 Task: Learn more about a career.
Action: Mouse moved to (731, 102)
Screenshot: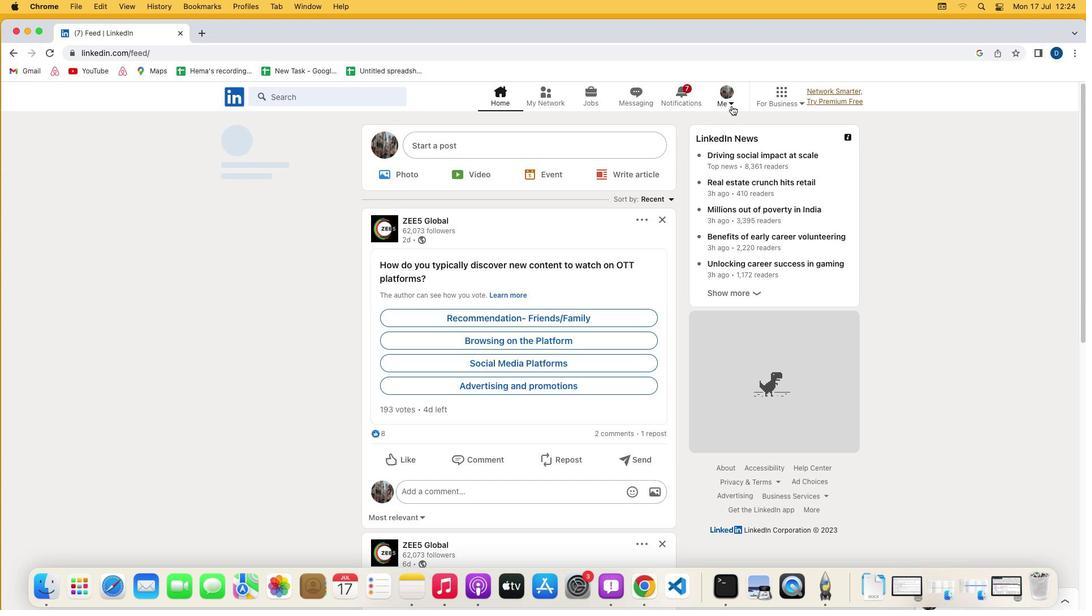 
Action: Mouse pressed left at (731, 102)
Screenshot: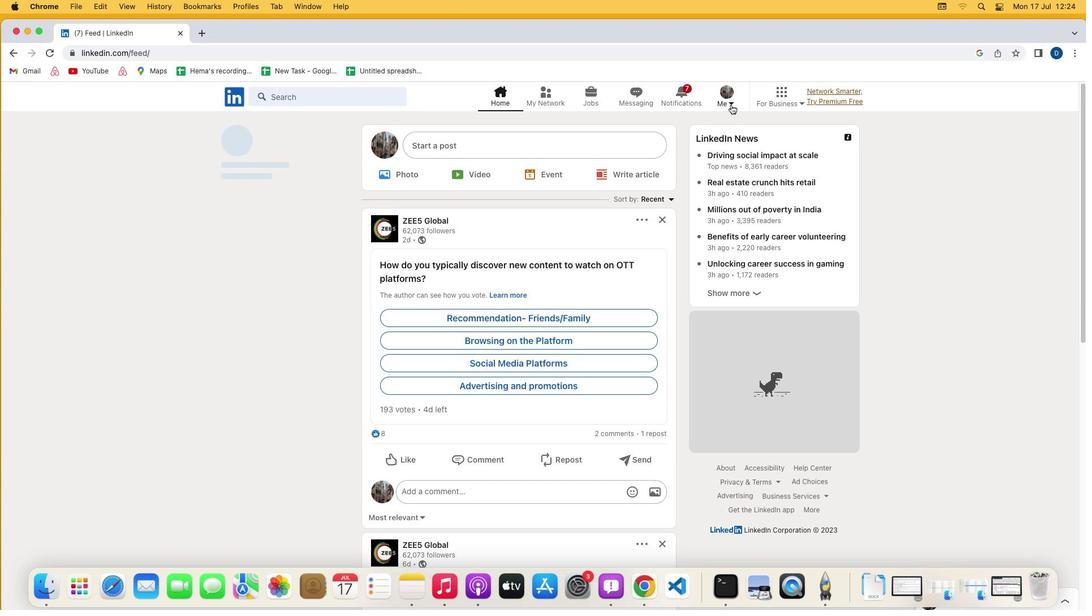 
Action: Mouse moved to (730, 102)
Screenshot: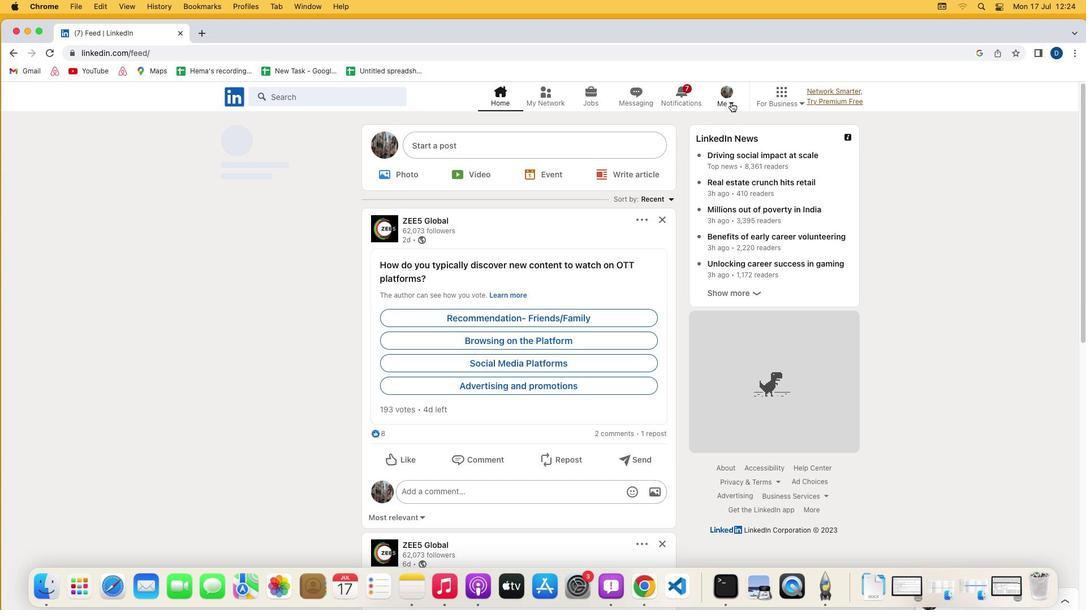 
Action: Mouse pressed left at (730, 102)
Screenshot: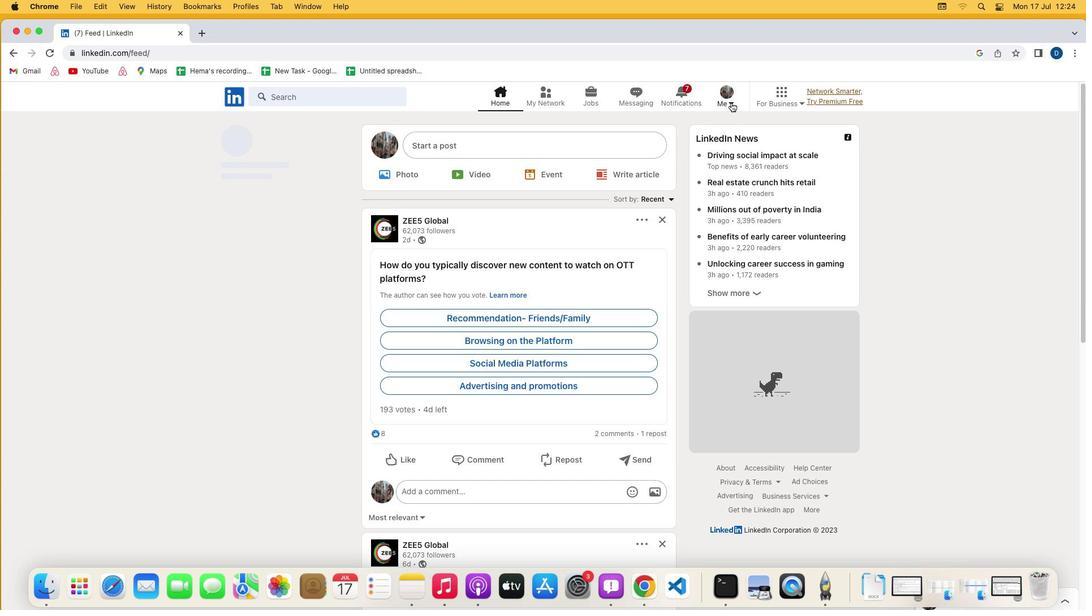 
Action: Mouse moved to (634, 217)
Screenshot: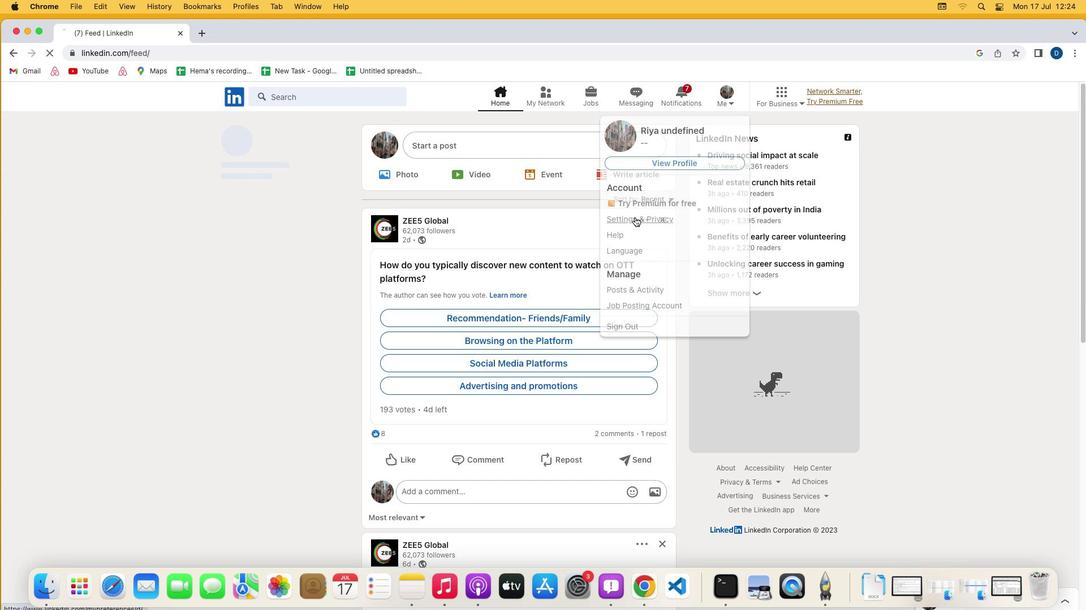 
Action: Mouse pressed left at (634, 217)
Screenshot: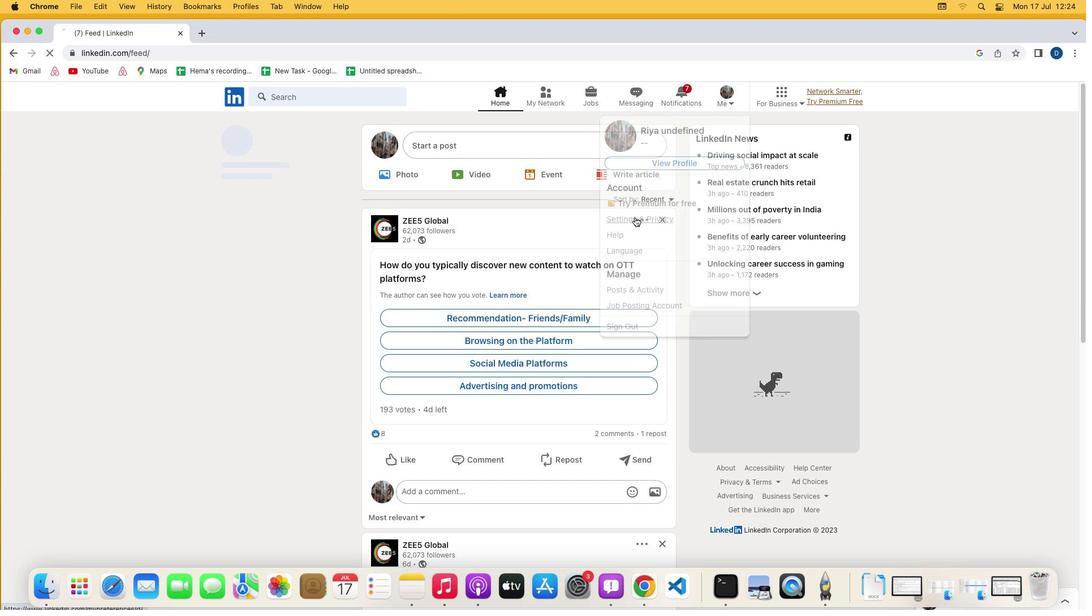 
Action: Mouse moved to (480, 399)
Screenshot: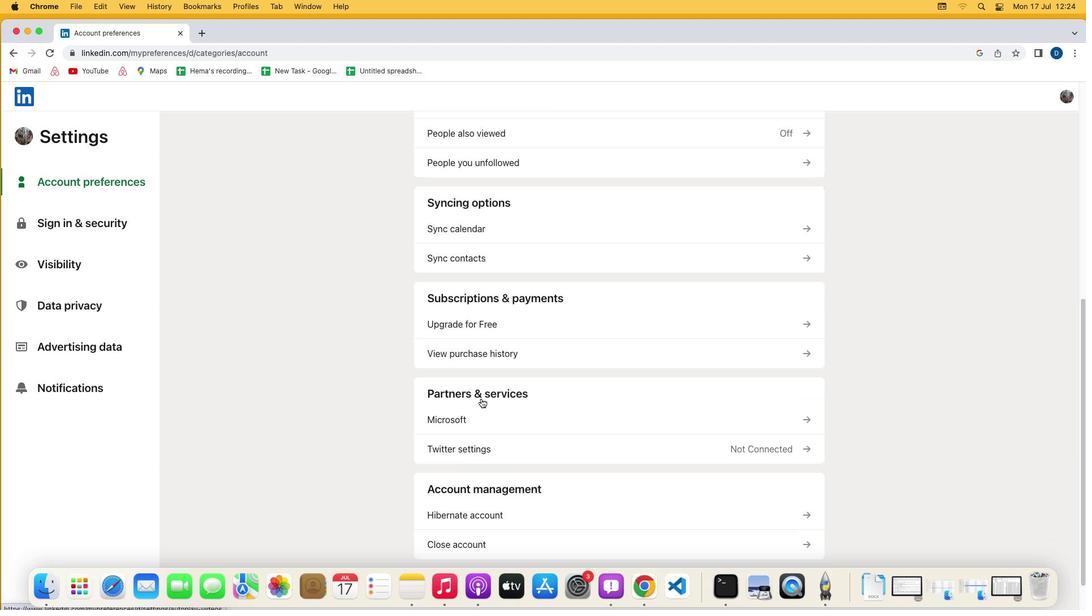 
Action: Mouse scrolled (480, 399) with delta (0, 0)
Screenshot: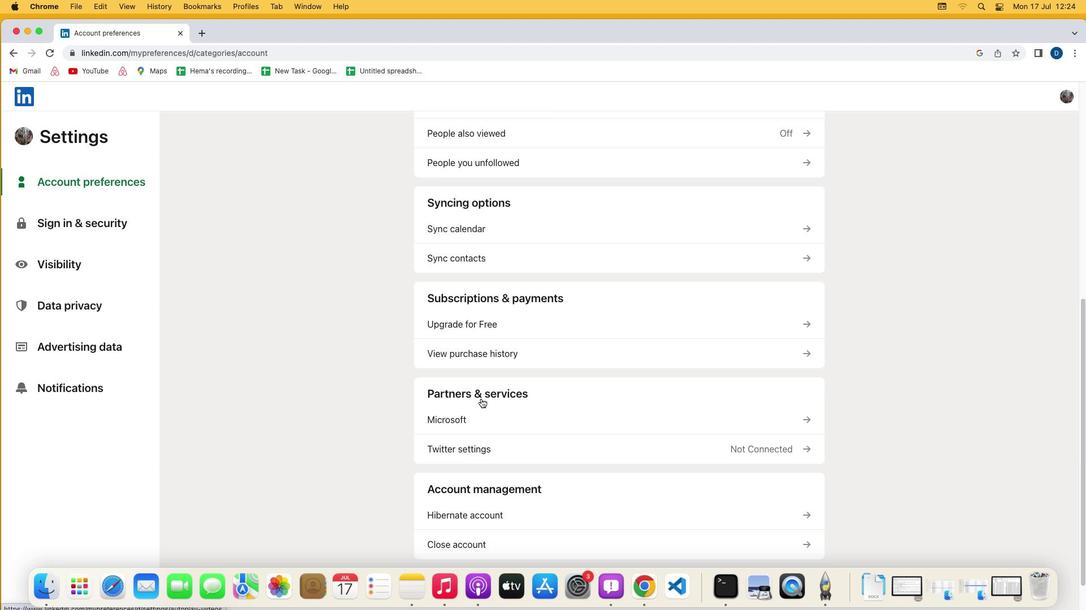 
Action: Mouse scrolled (480, 399) with delta (0, 0)
Screenshot: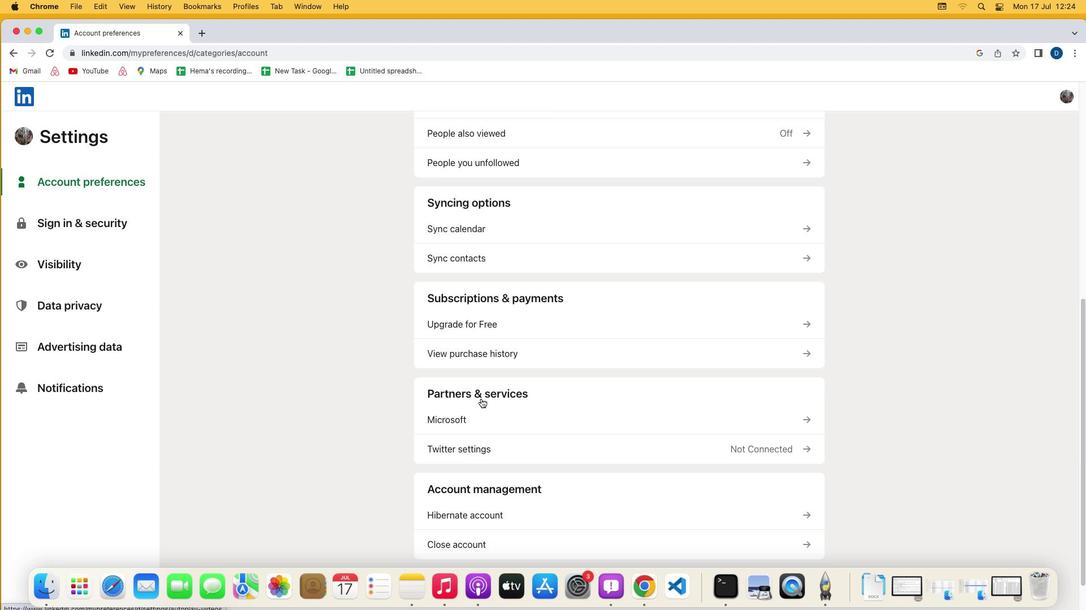 
Action: Mouse scrolled (480, 399) with delta (0, -2)
Screenshot: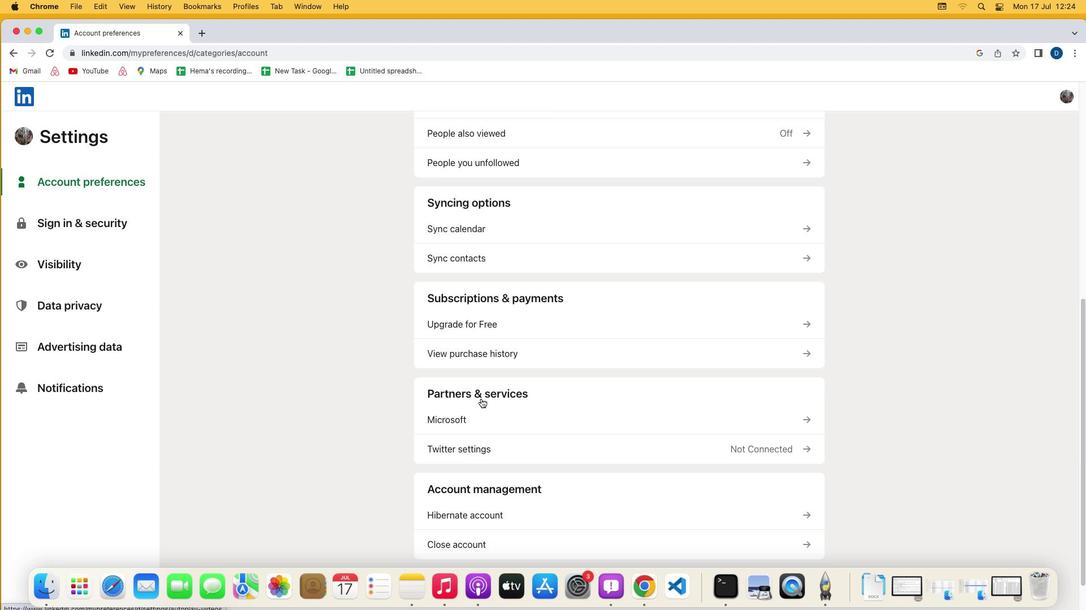 
Action: Mouse scrolled (480, 399) with delta (0, -2)
Screenshot: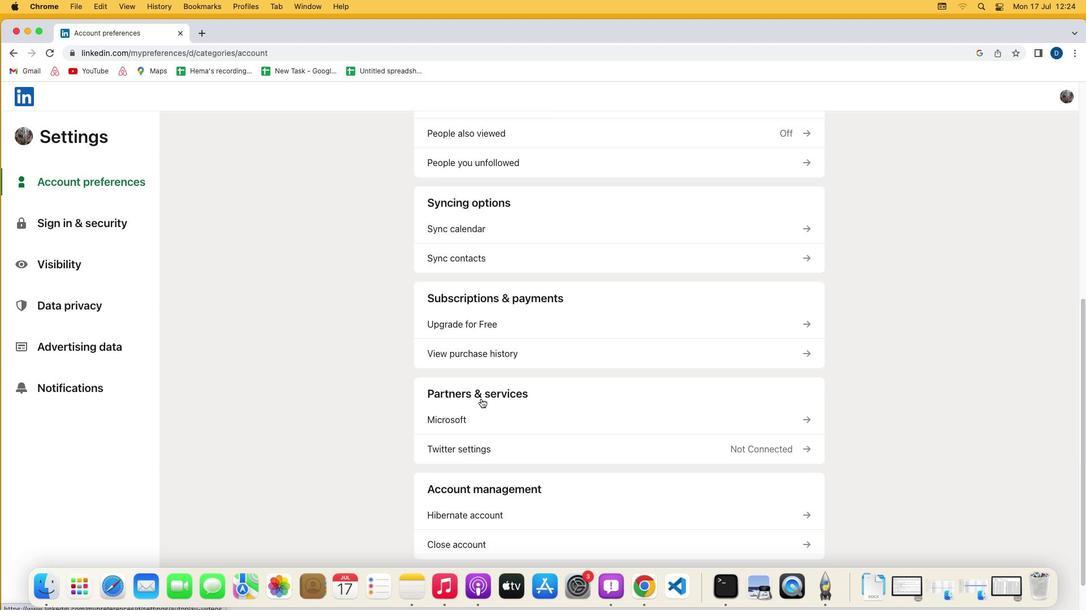 
Action: Mouse scrolled (480, 399) with delta (0, -3)
Screenshot: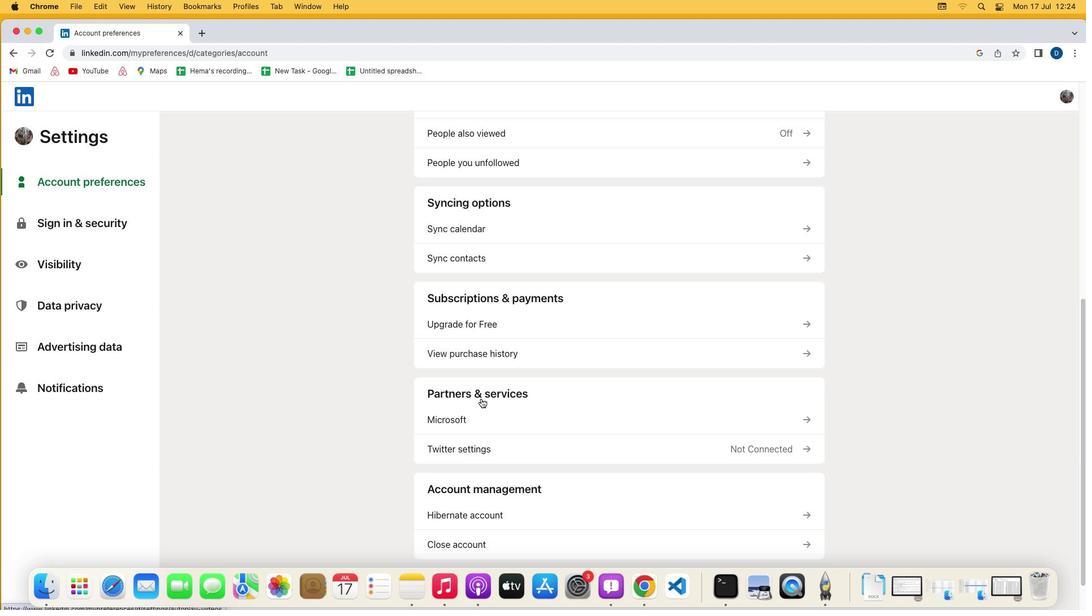 
Action: Mouse scrolled (480, 399) with delta (0, 0)
Screenshot: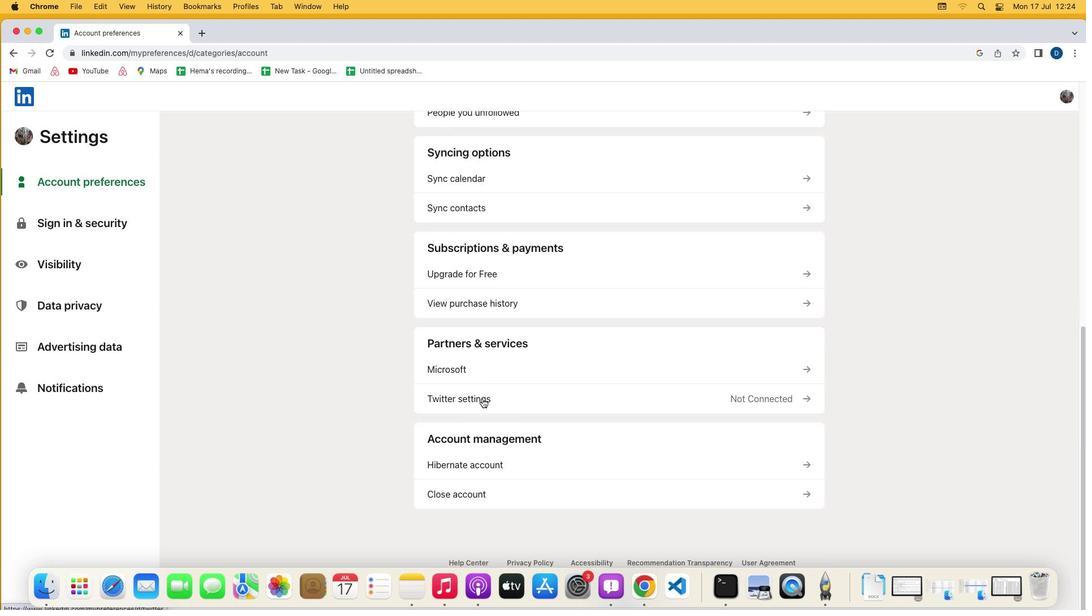 
Action: Mouse scrolled (480, 399) with delta (0, 0)
Screenshot: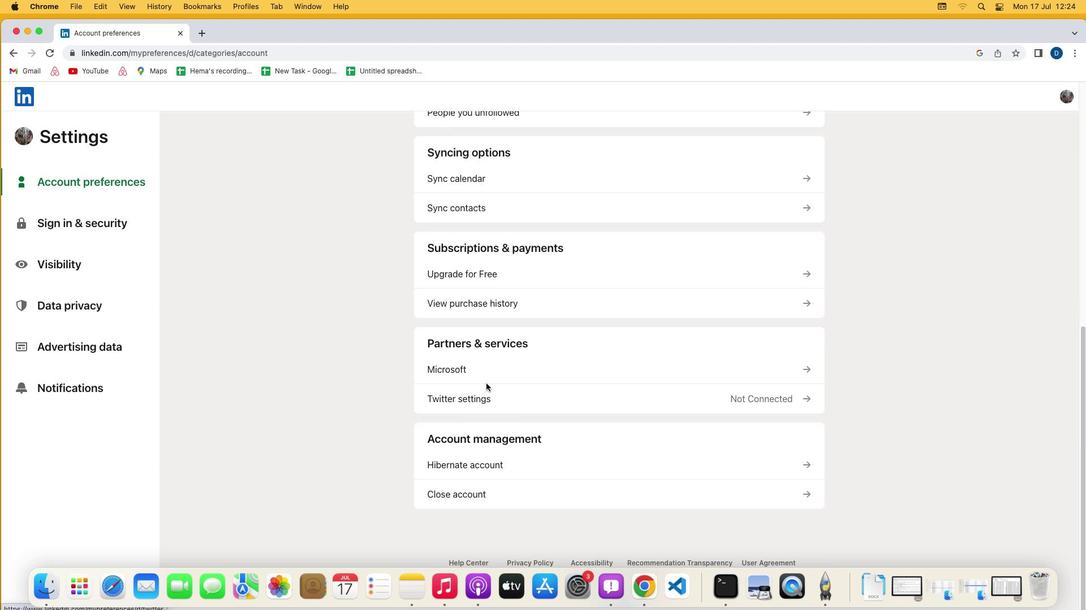
Action: Mouse scrolled (480, 399) with delta (0, -1)
Screenshot: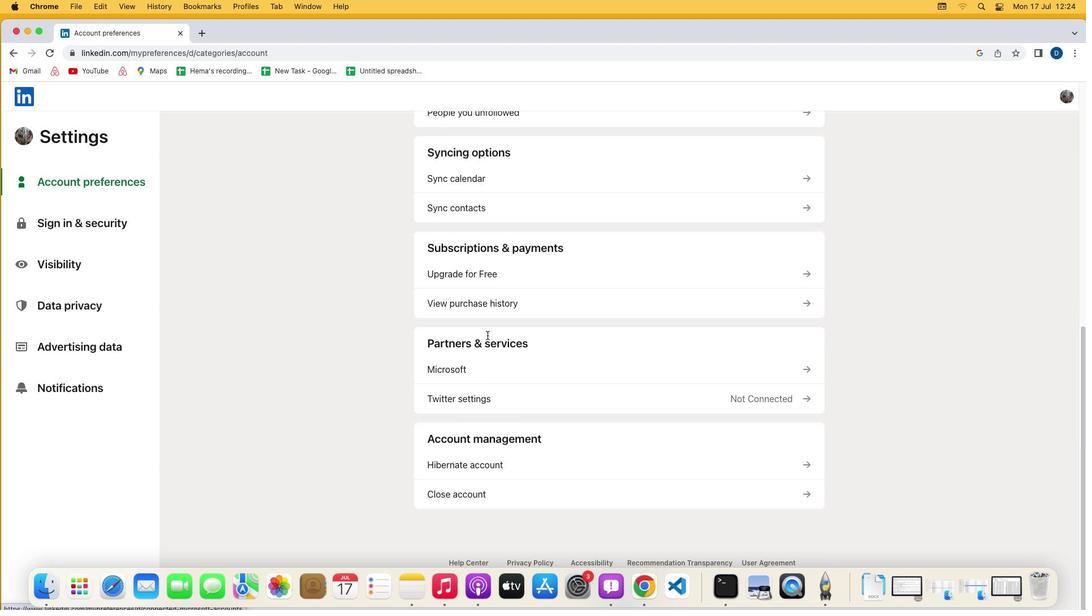 
Action: Mouse moved to (495, 268)
Screenshot: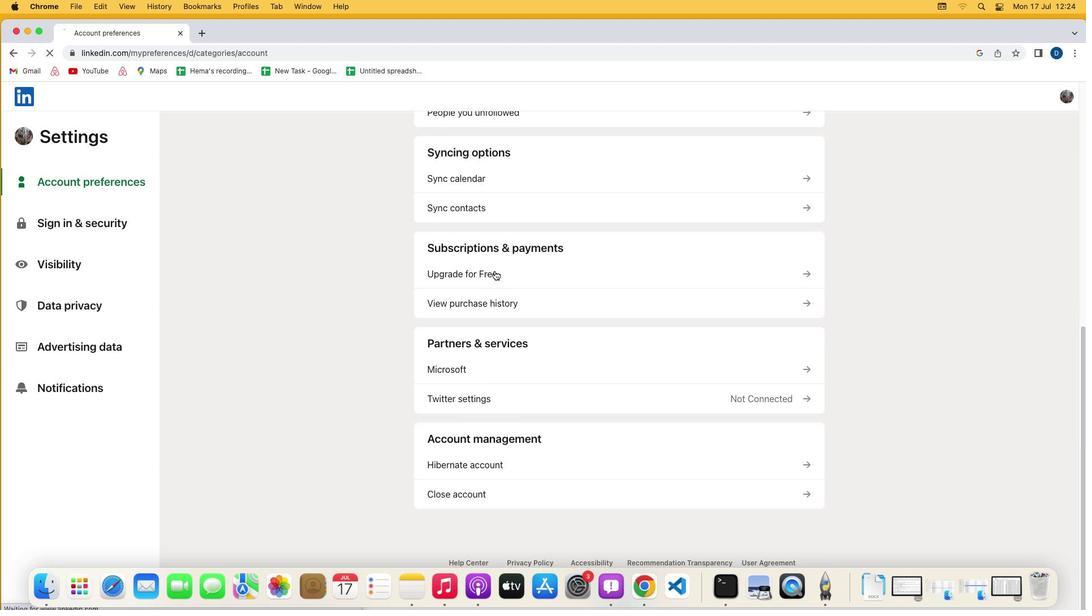 
Action: Mouse pressed left at (495, 268)
Screenshot: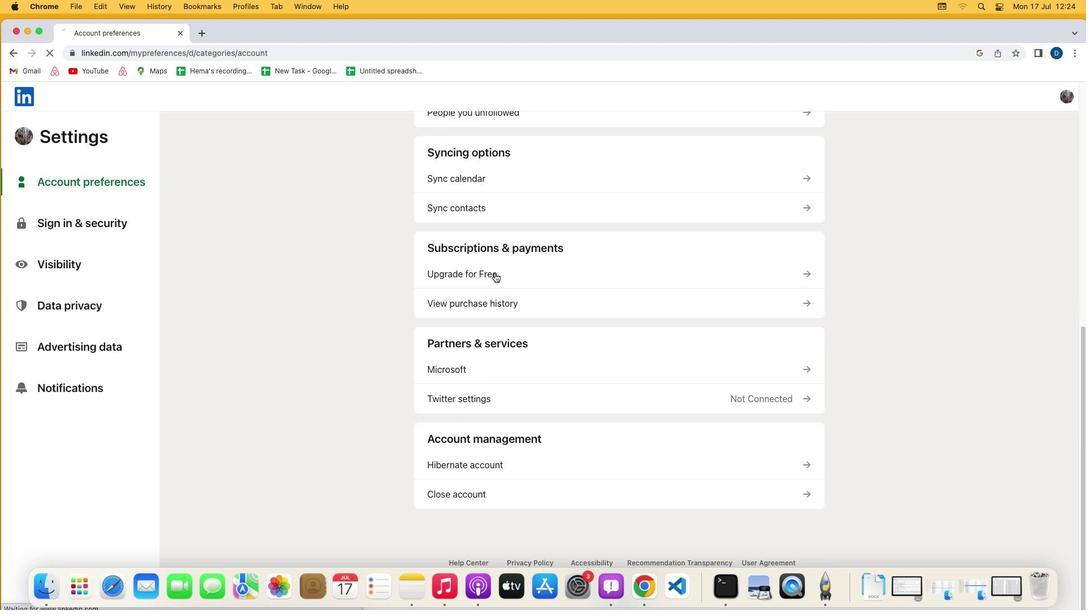 
Action: Mouse moved to (439, 336)
Screenshot: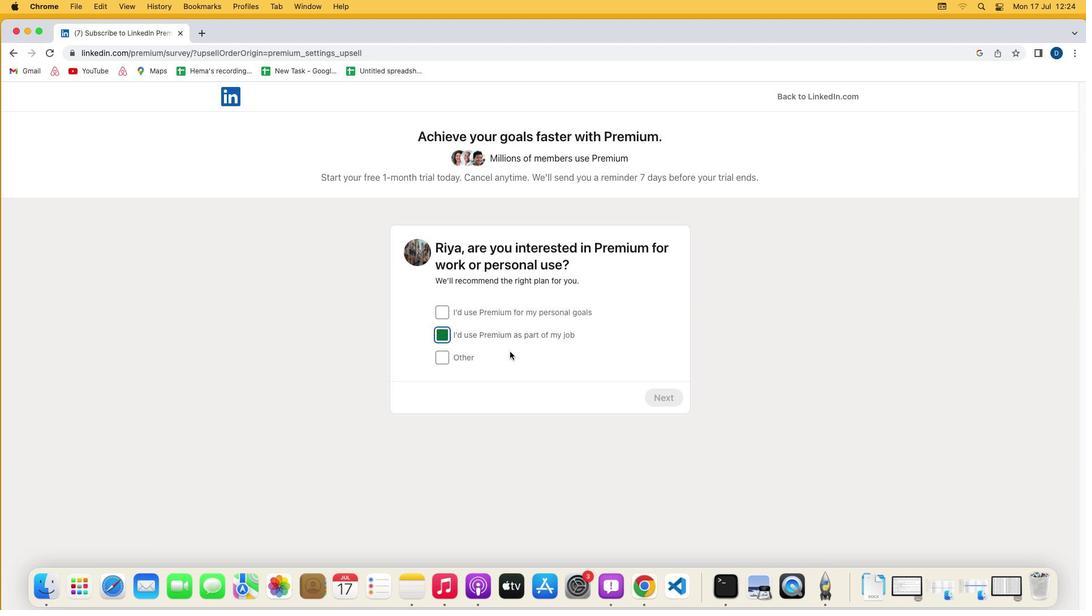 
Action: Mouse pressed left at (439, 336)
Screenshot: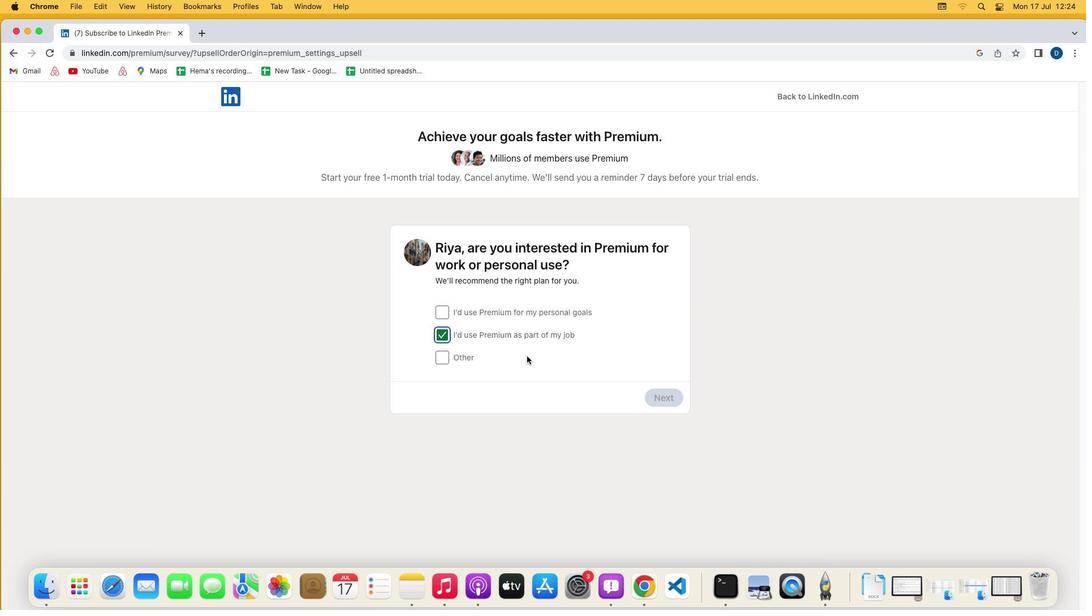 
Action: Mouse moved to (665, 399)
Screenshot: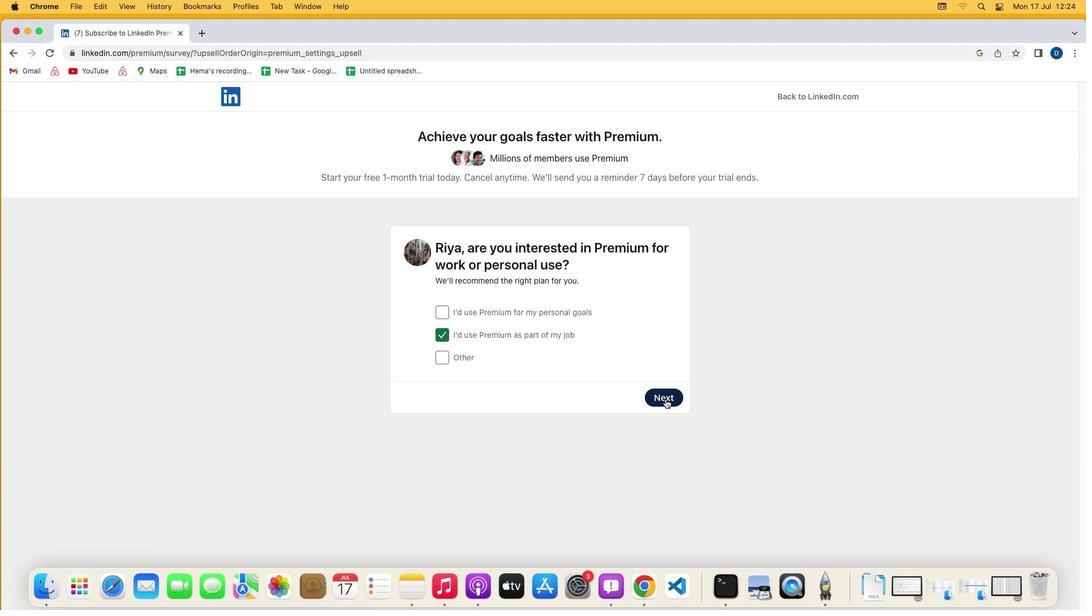 
Action: Mouse pressed left at (665, 399)
Screenshot: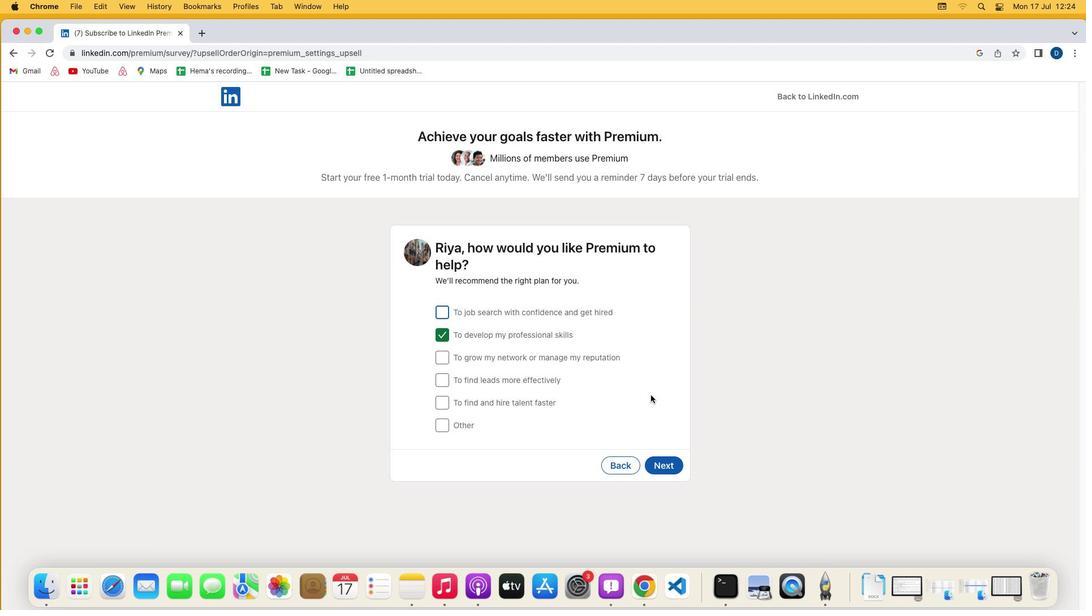 
Action: Mouse moved to (666, 469)
Screenshot: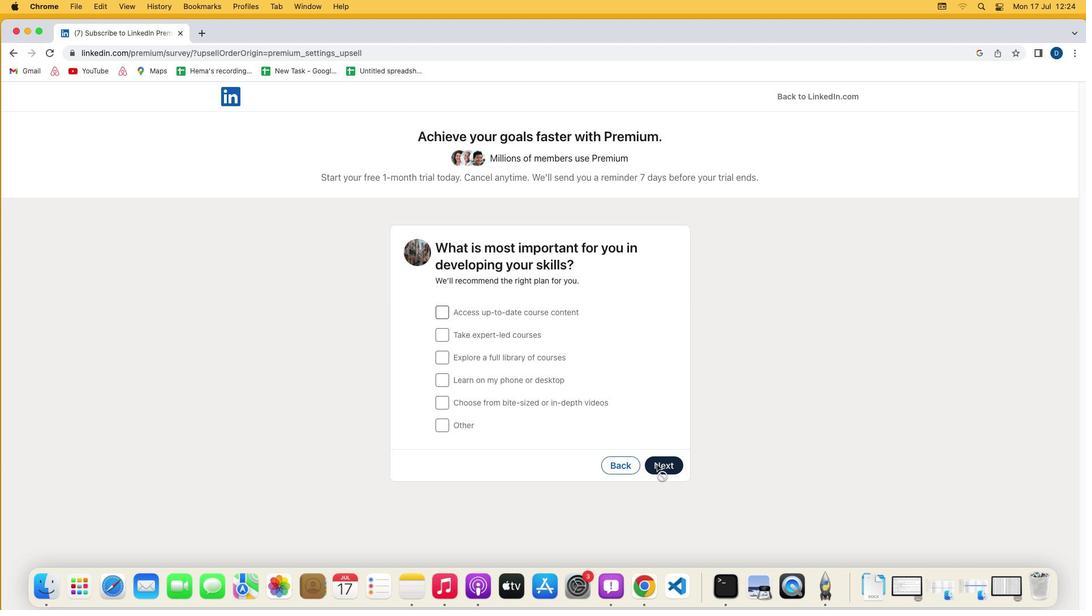 
Action: Mouse pressed left at (666, 469)
Screenshot: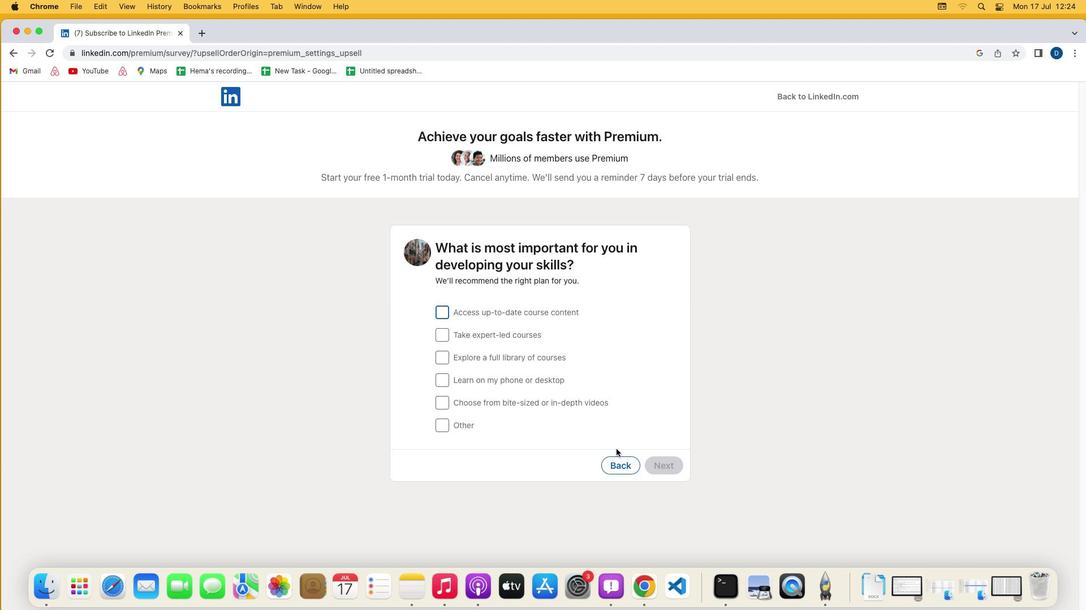 
Action: Mouse moved to (440, 358)
Screenshot: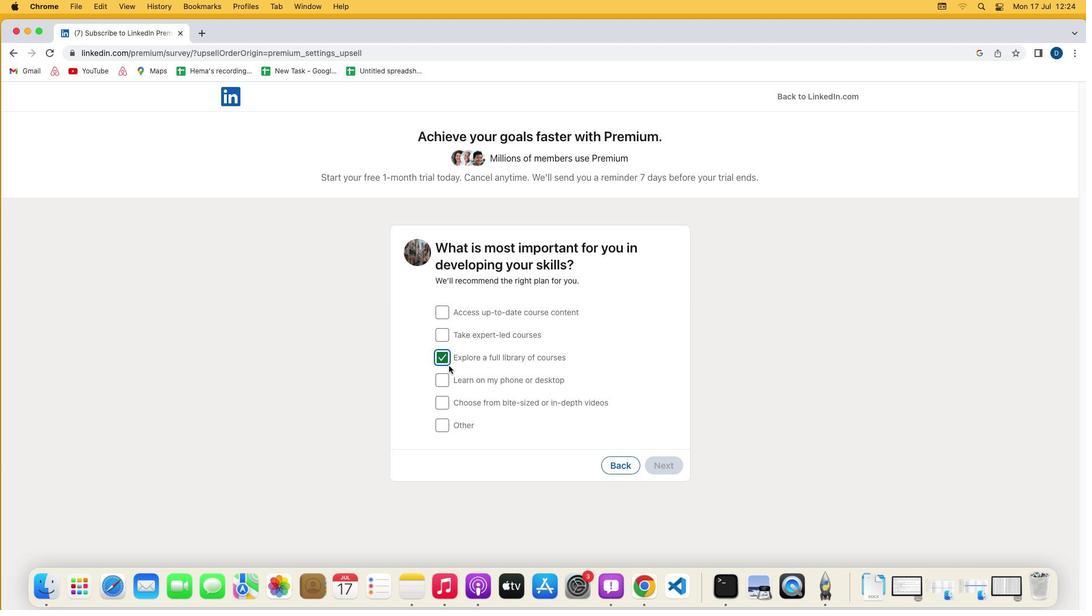 
Action: Mouse pressed left at (440, 358)
Screenshot: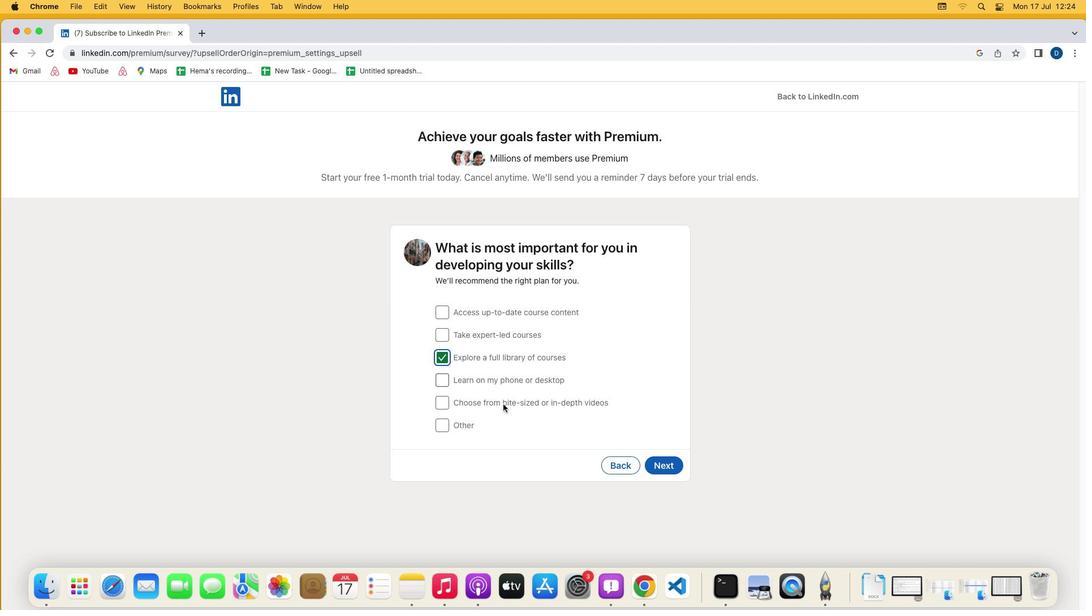 
Action: Mouse moved to (665, 464)
Screenshot: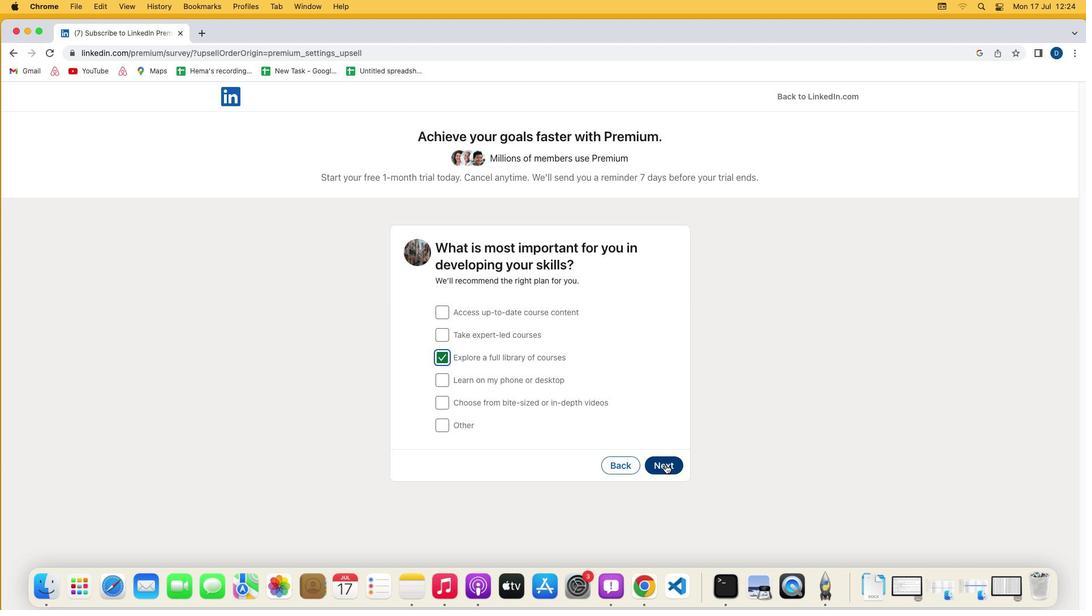 
Action: Mouse pressed left at (665, 464)
Screenshot: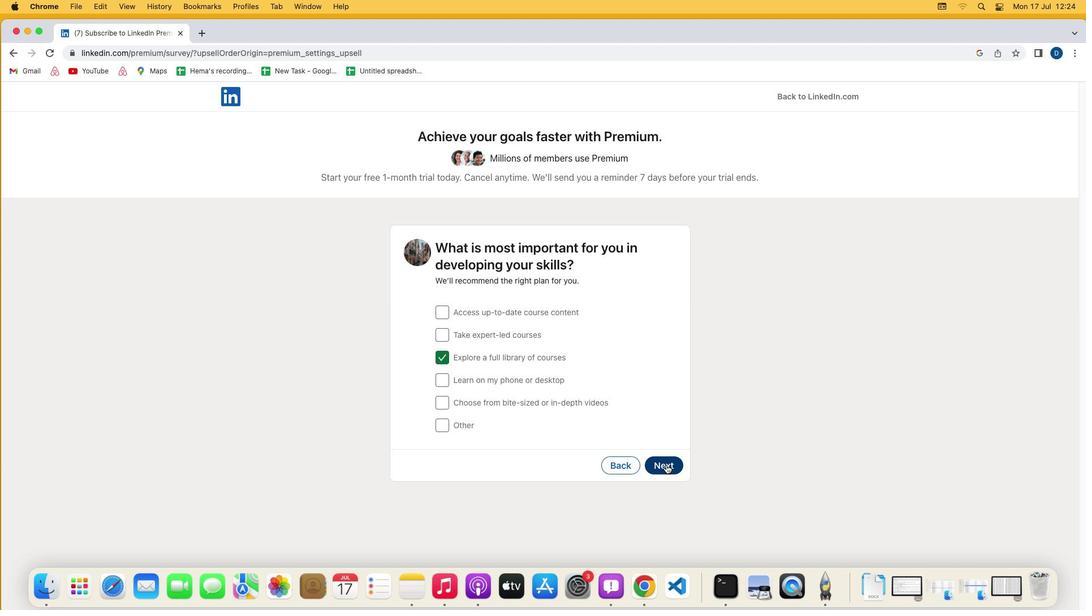 
Action: Mouse moved to (535, 444)
Screenshot: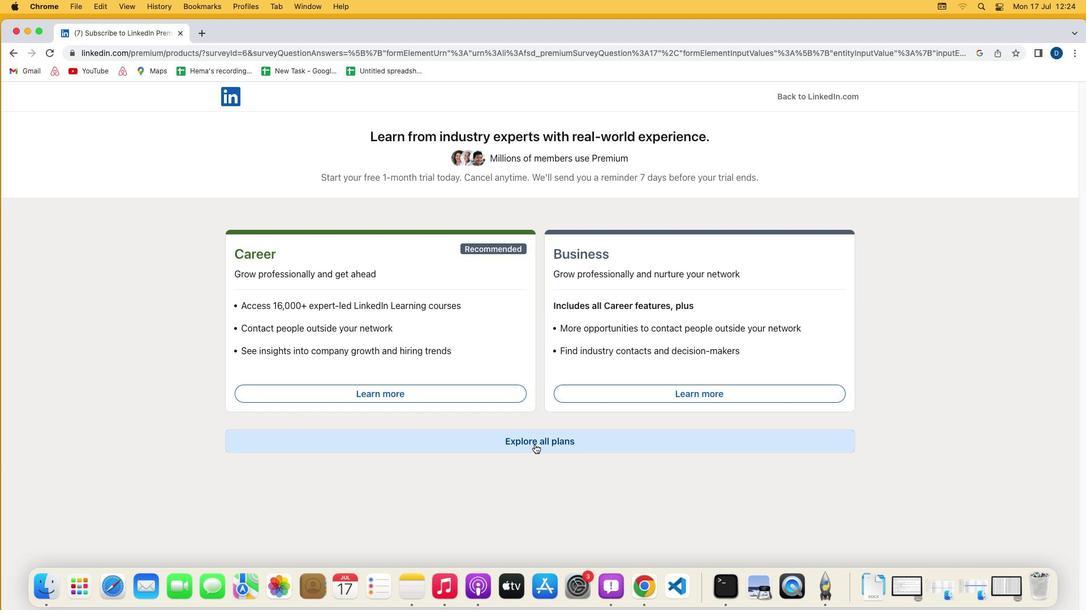 
Action: Mouse pressed left at (535, 444)
Screenshot: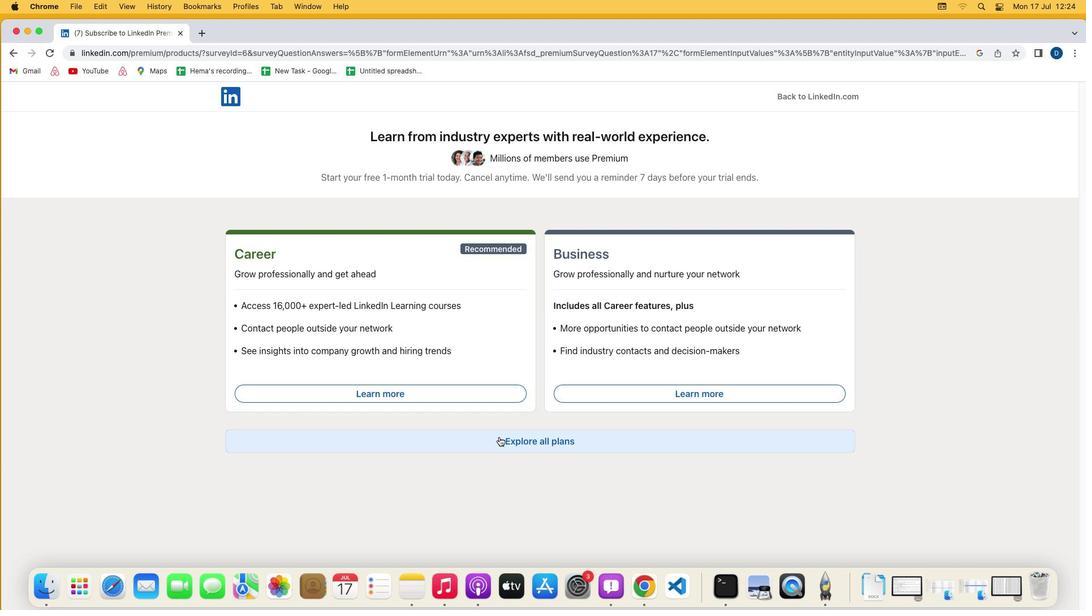
Action: Mouse moved to (292, 467)
Screenshot: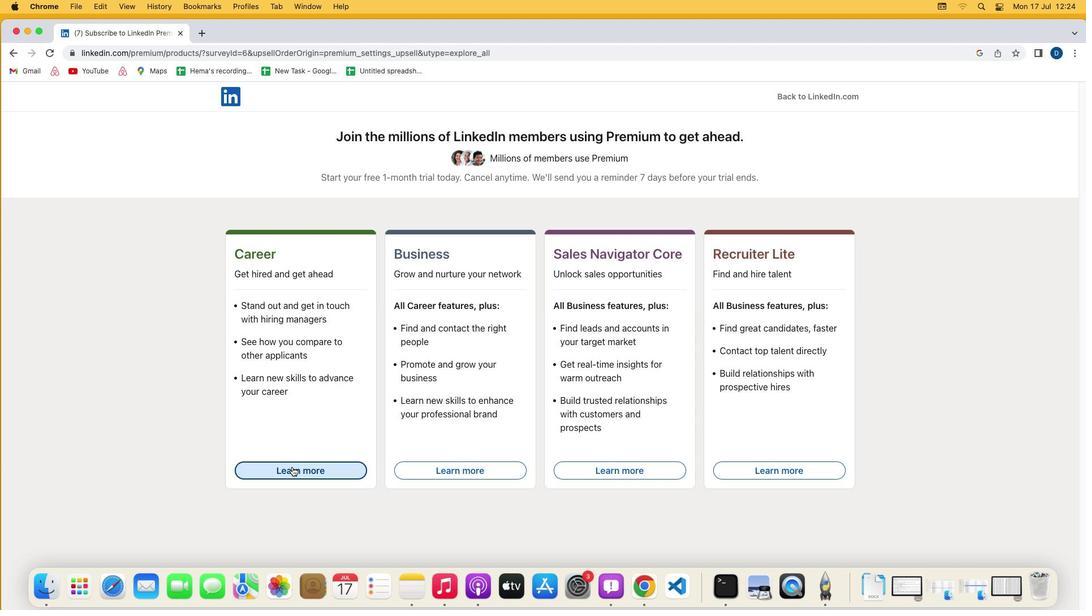 
Action: Mouse pressed left at (292, 467)
Screenshot: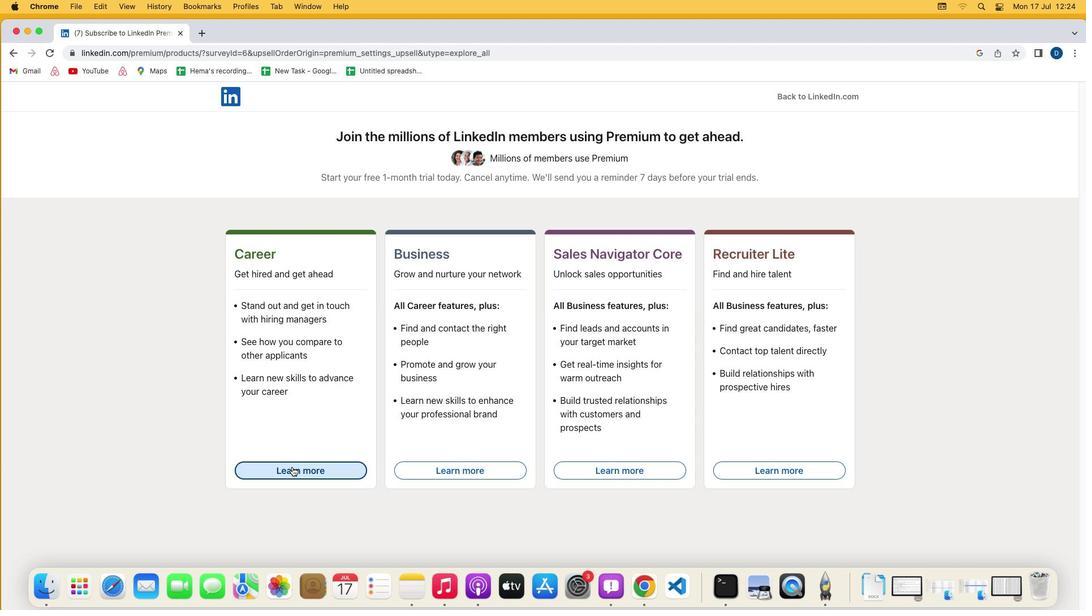 
